 Task: Batch Processing: Apply the same filter to a series of videos.
Action: Mouse pressed left at (406, 281)
Screenshot: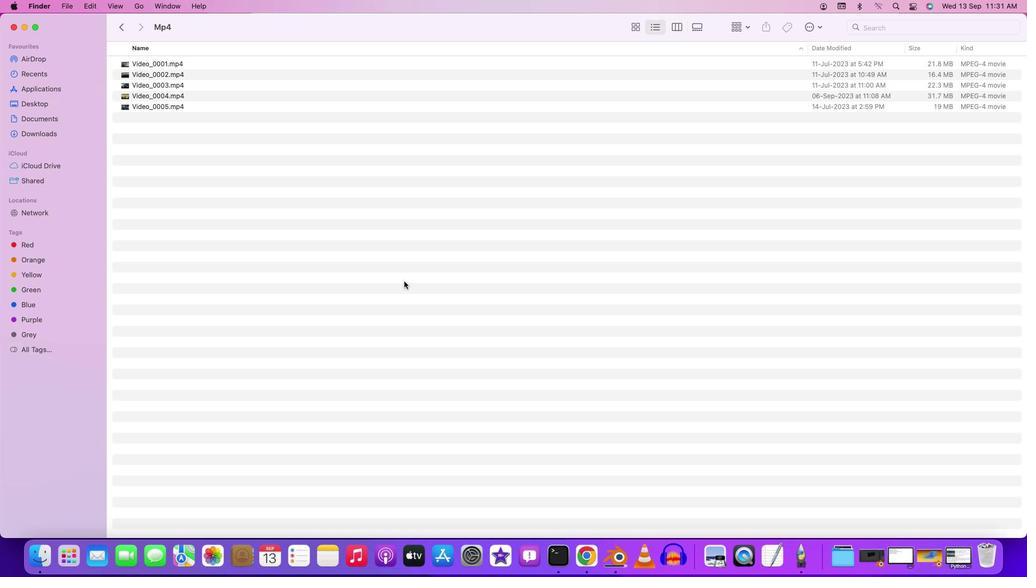 
Action: Mouse moved to (558, 554)
Screenshot: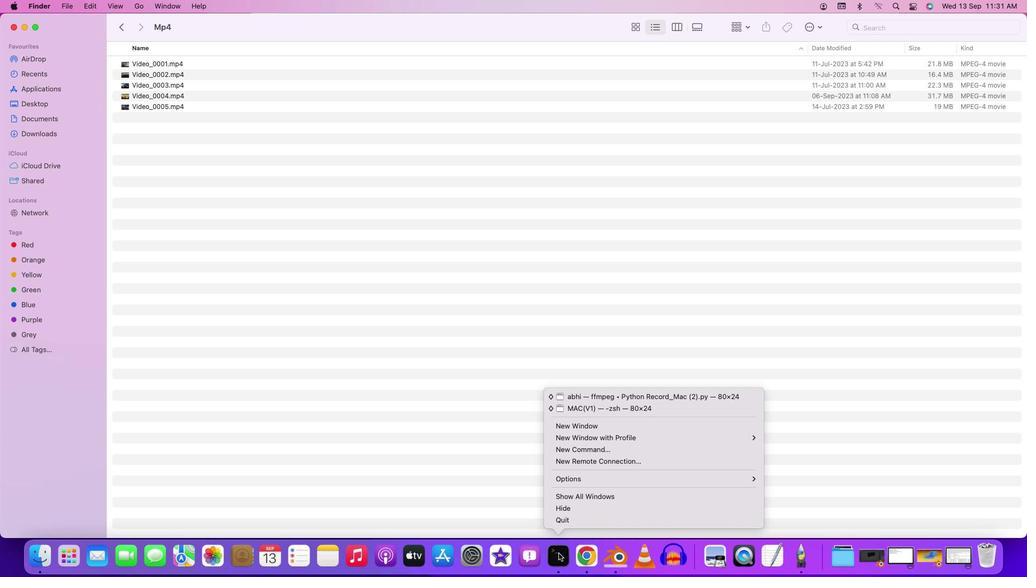 
Action: Mouse pressed right at (558, 554)
Screenshot: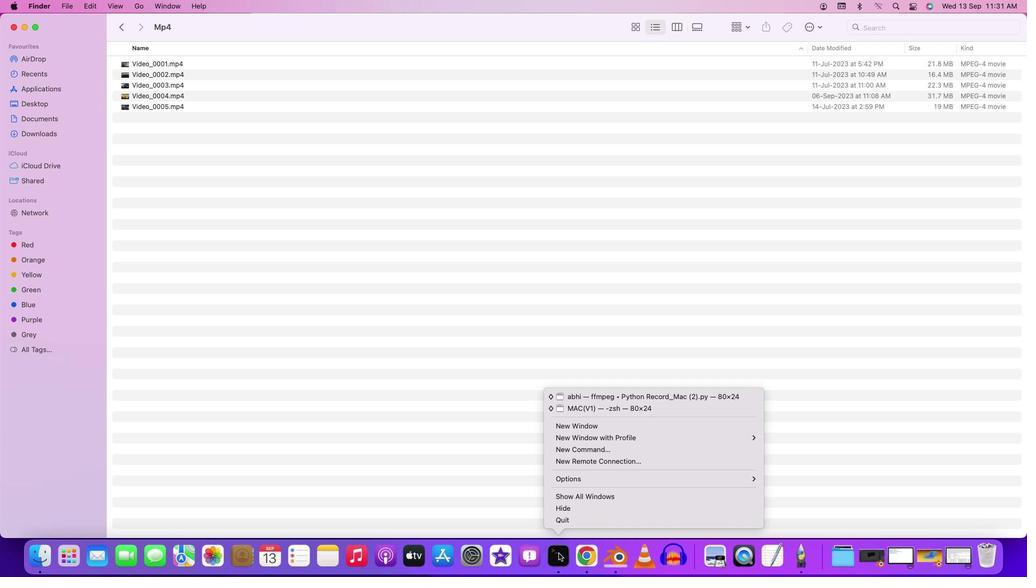 
Action: Mouse moved to (586, 429)
Screenshot: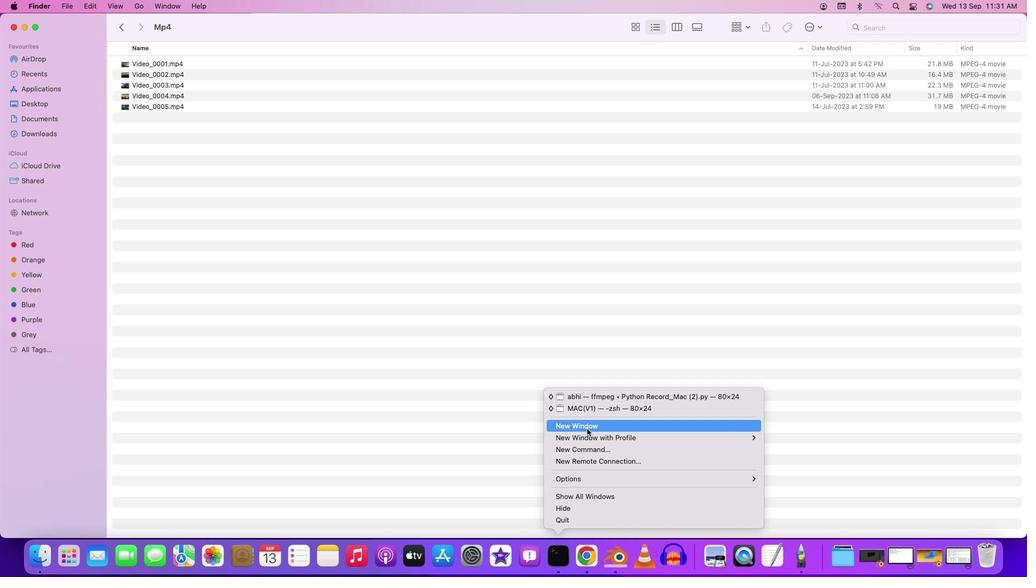 
Action: Mouse pressed left at (586, 429)
Screenshot: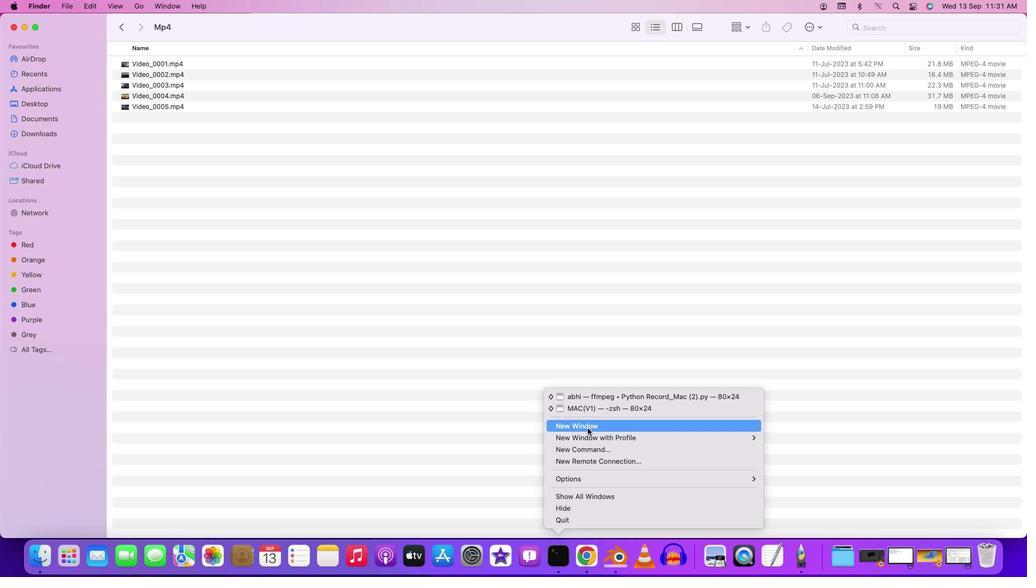 
Action: Mouse moved to (468, 264)
Screenshot: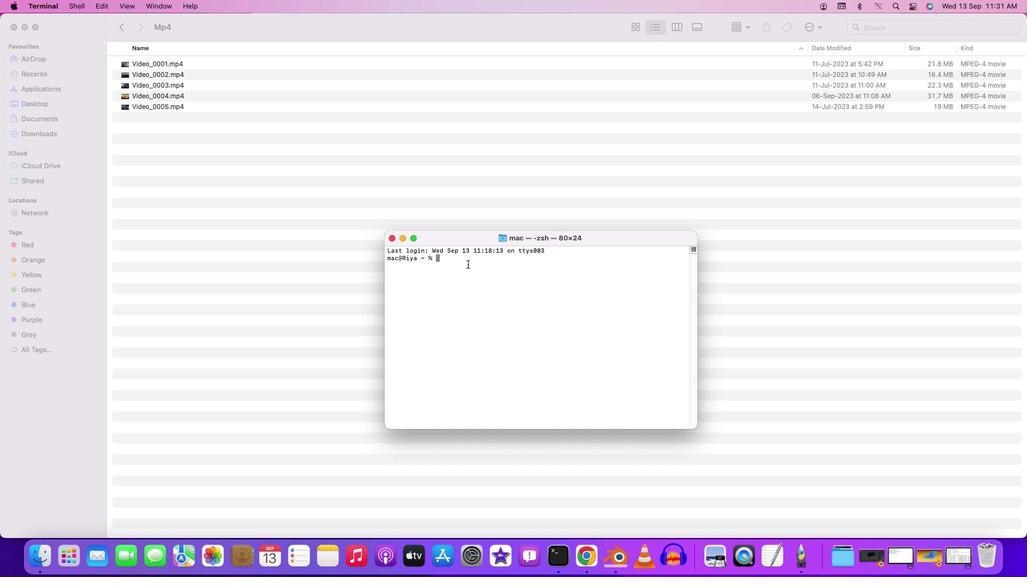 
Action: Mouse pressed left at (468, 264)
Screenshot: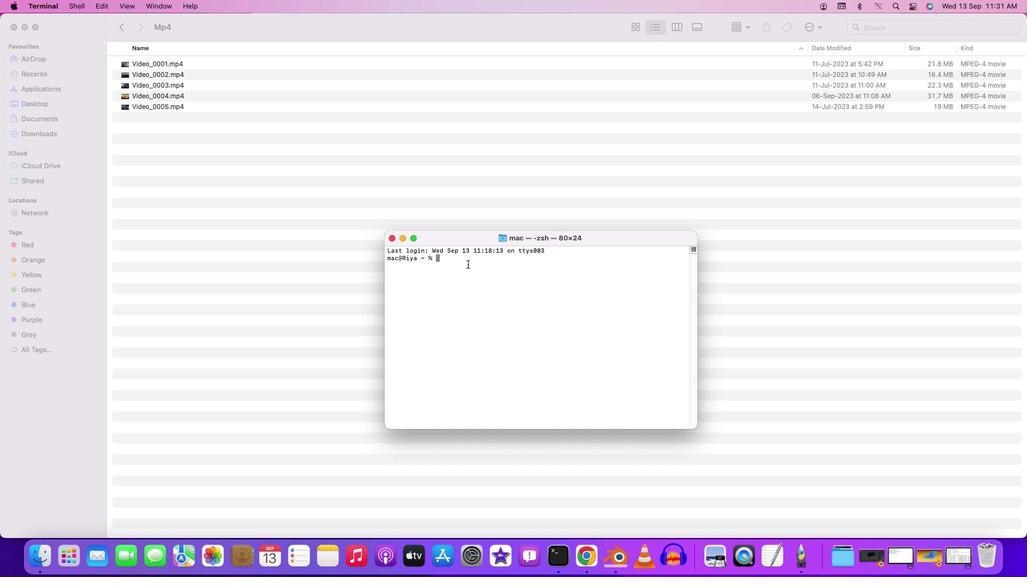 
Action: Mouse moved to (468, 264)
Screenshot: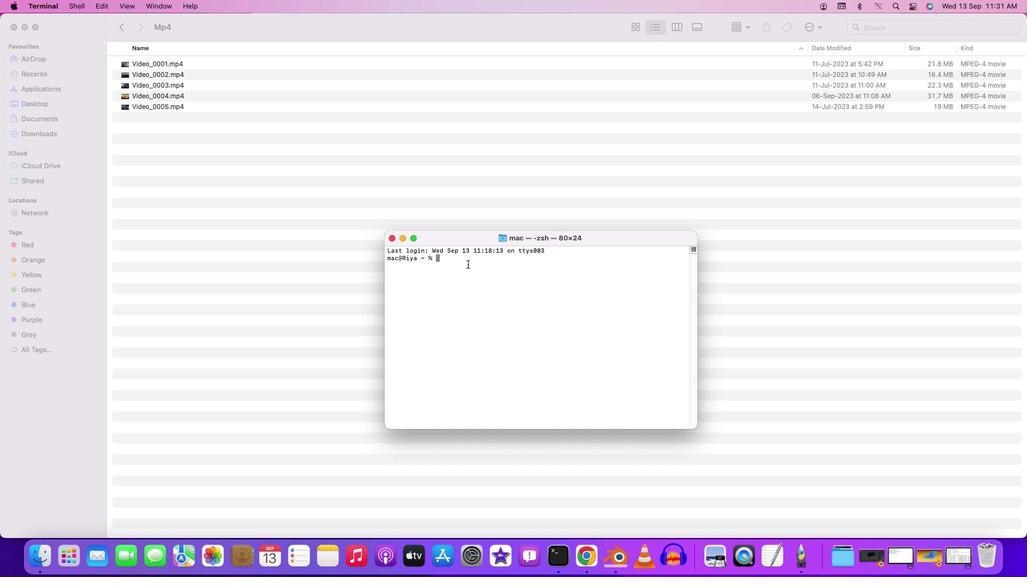 
Action: Key pressed 'c''d'Key.space'd''e''s''k''t''o''p'Key.enter'c''d'Key.space'a''b''h''i'Key.backspaceKey.backspaceKey.backspaceKey.backspace'f''f''m''p''e''g'Key.enter'c''d'Key.spaceKey.shift'B''A''t'Key.backspaceKey.backspace'a''t''c''h'Key.enter'c''d'Key.space'\\'Key.backspace'm'Key.backspaceKey.shift'M''p''4'Key.enter
Screenshot: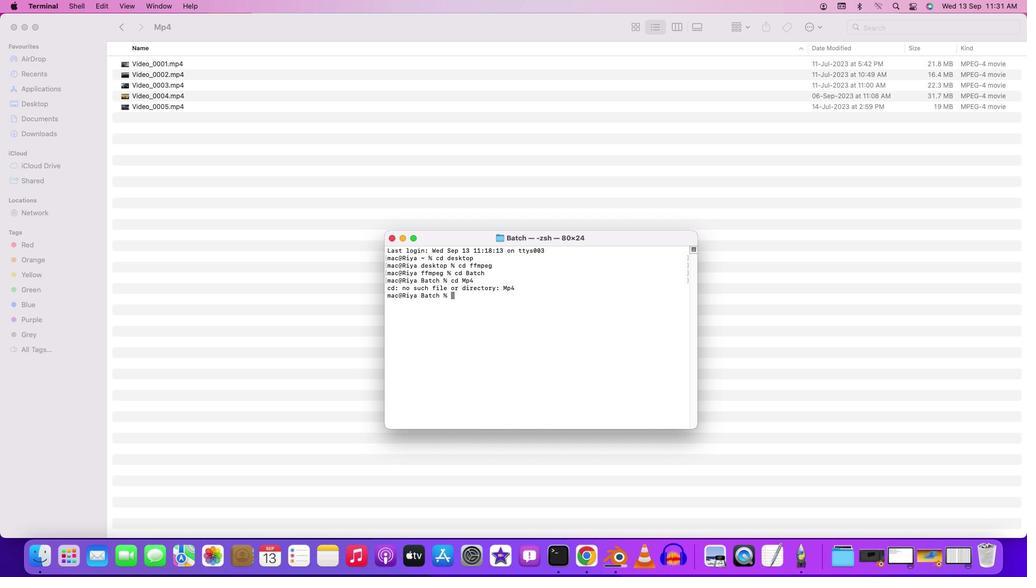 
Action: Mouse moved to (283, 177)
Screenshot: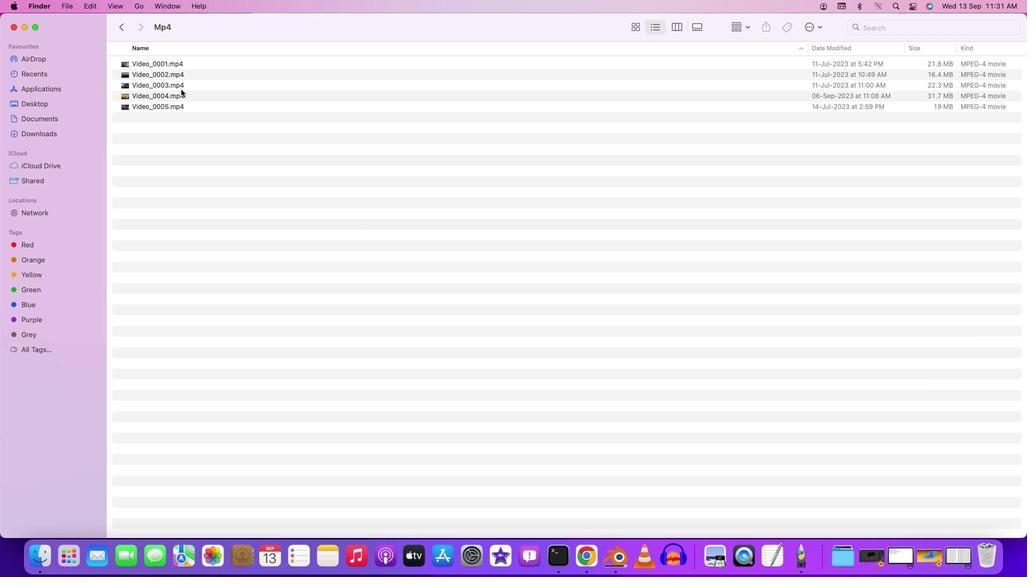 
Action: Mouse pressed left at (283, 177)
Screenshot: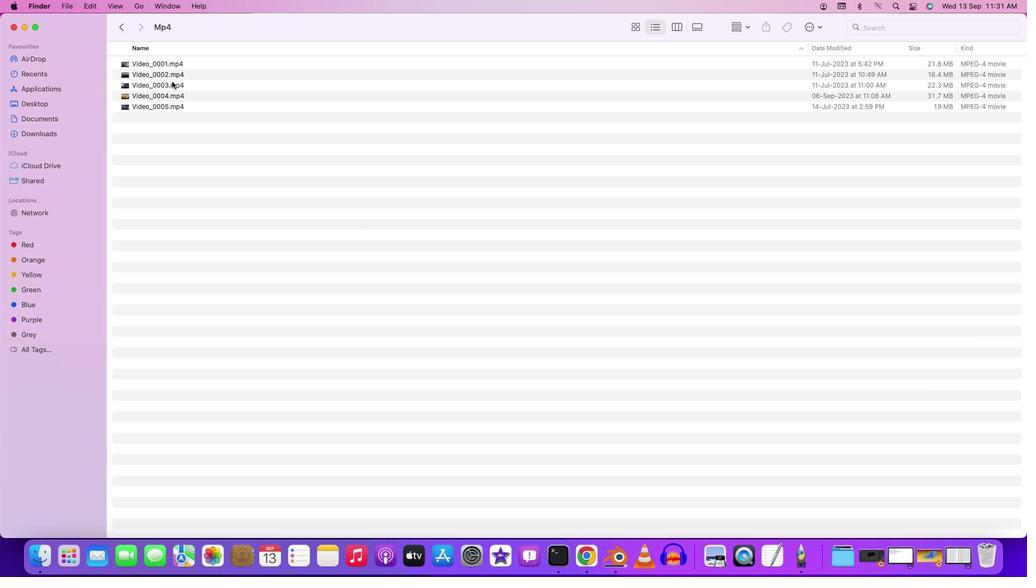 
Action: Mouse moved to (125, 30)
Screenshot: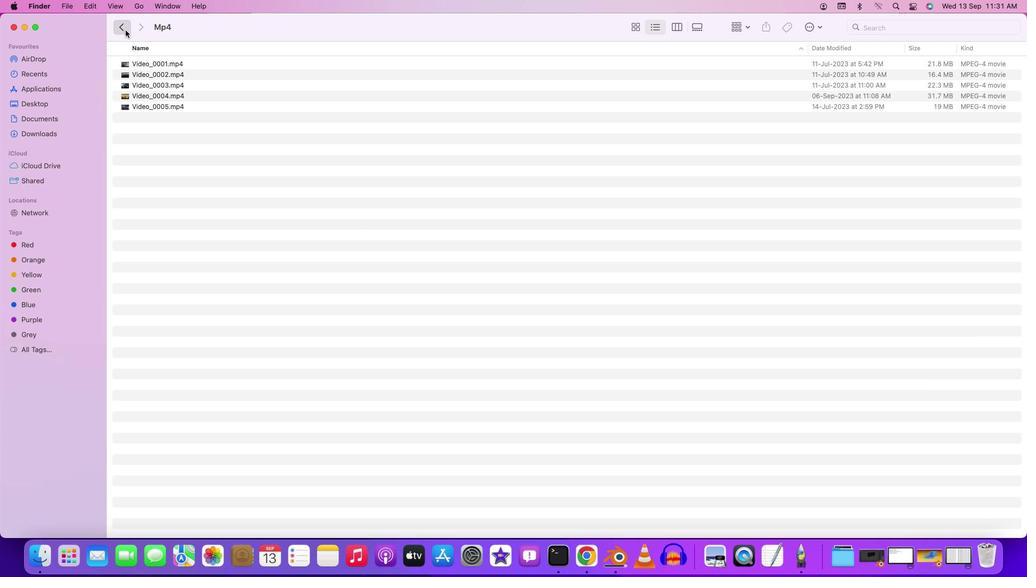 
Action: Mouse pressed left at (125, 30)
Screenshot: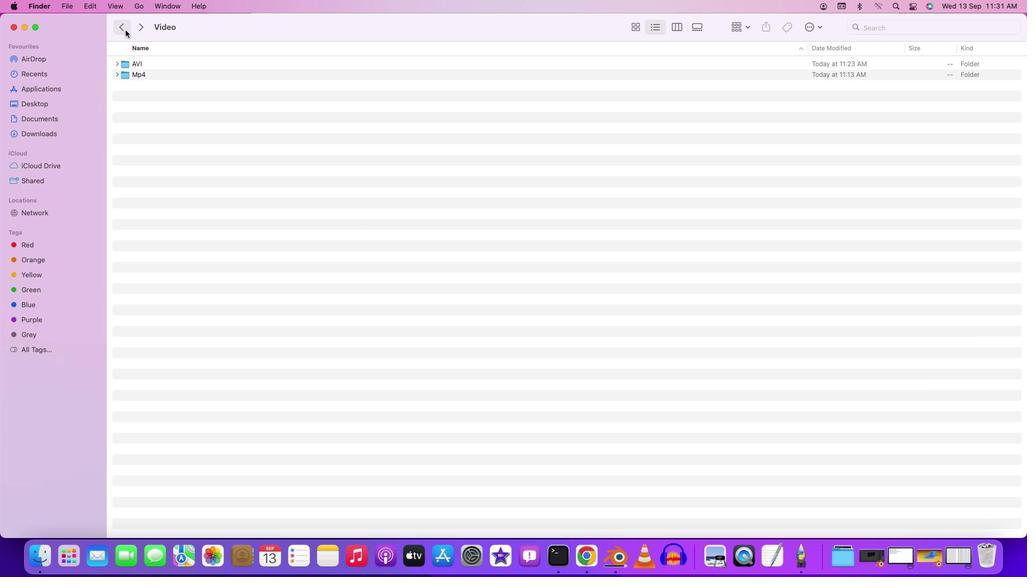 
Action: Mouse moved to (125, 29)
Screenshot: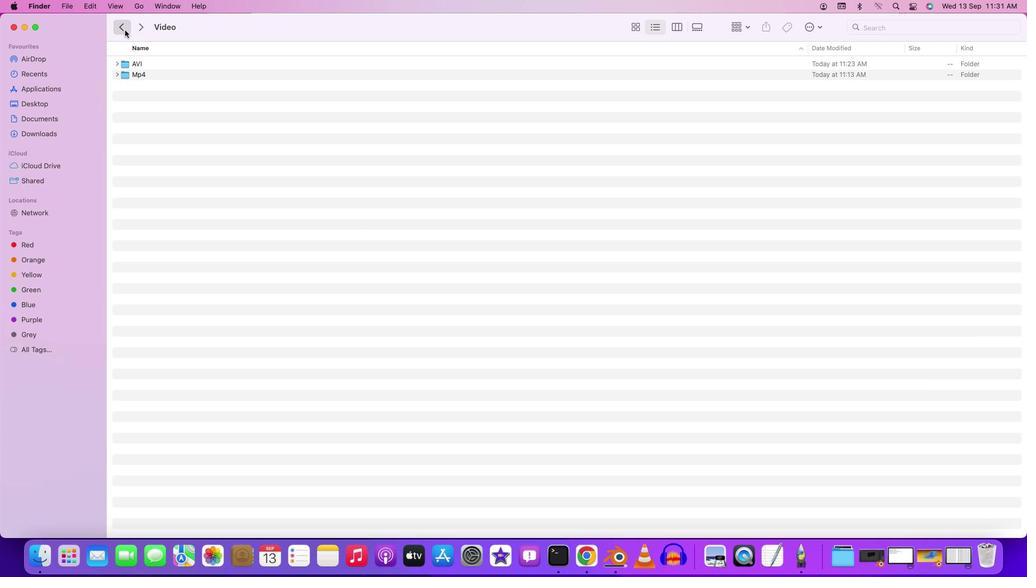 
Action: Mouse pressed left at (125, 29)
Screenshot: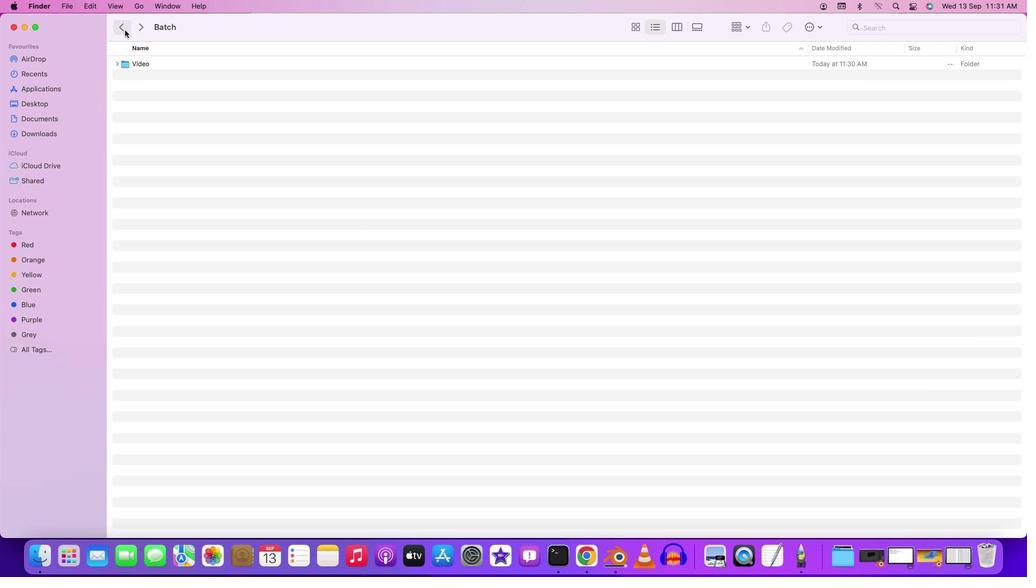 
Action: Mouse moved to (134, 29)
Screenshot: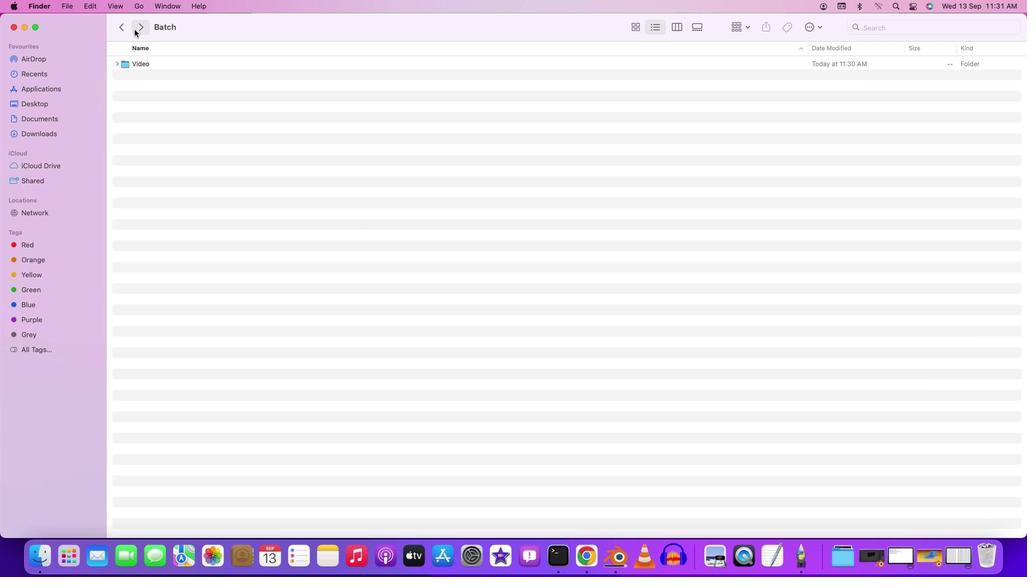 
Action: Mouse pressed left at (134, 29)
Screenshot: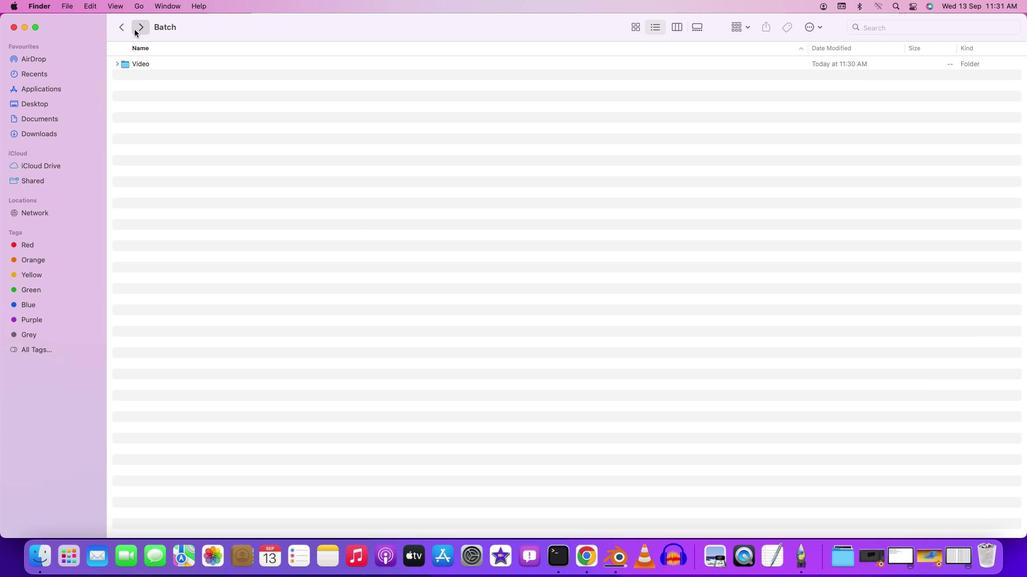 
Action: Mouse pressed left at (134, 29)
Screenshot: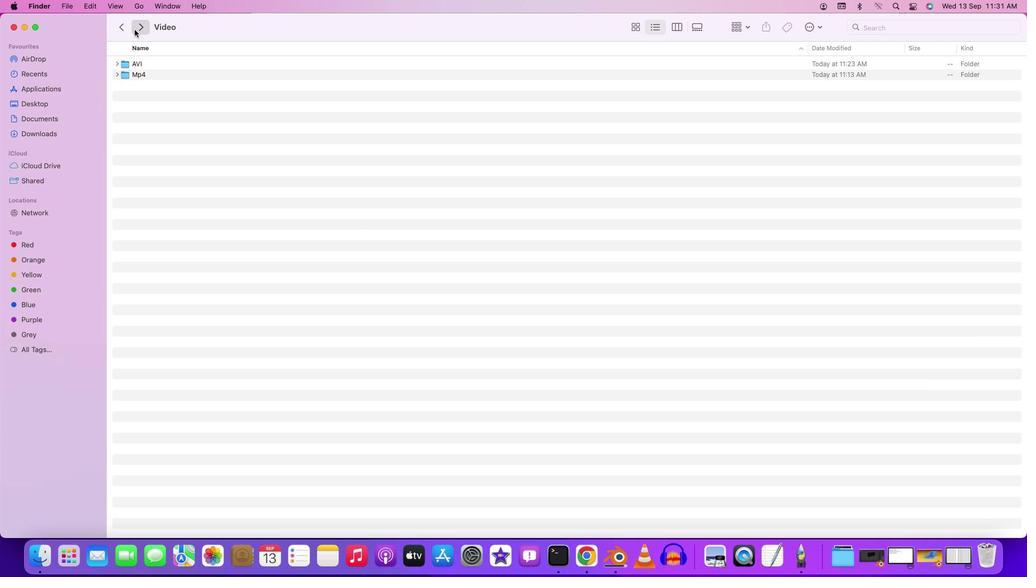 
Action: Mouse moved to (567, 570)
Screenshot: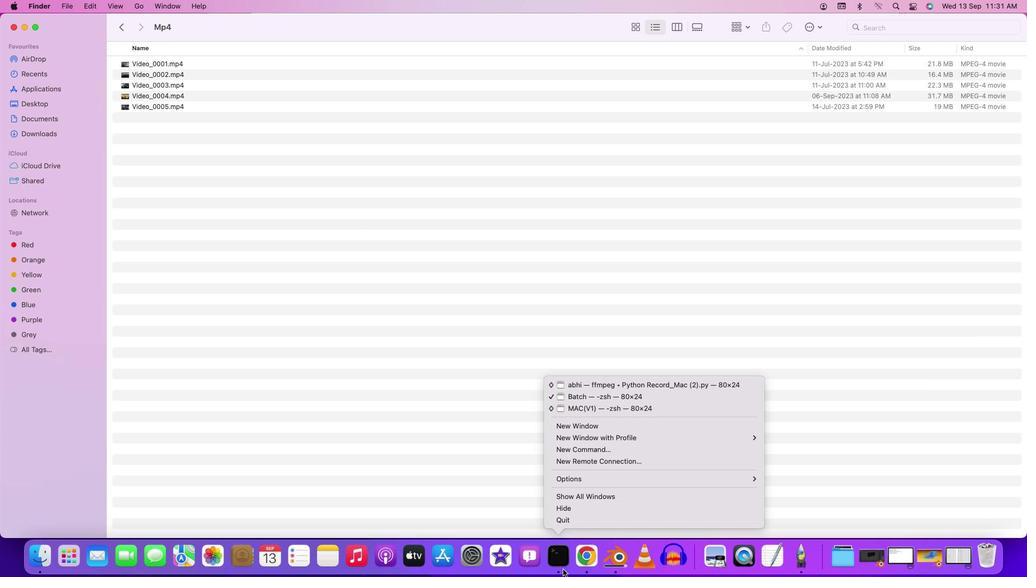 
Action: Mouse pressed right at (567, 570)
Screenshot: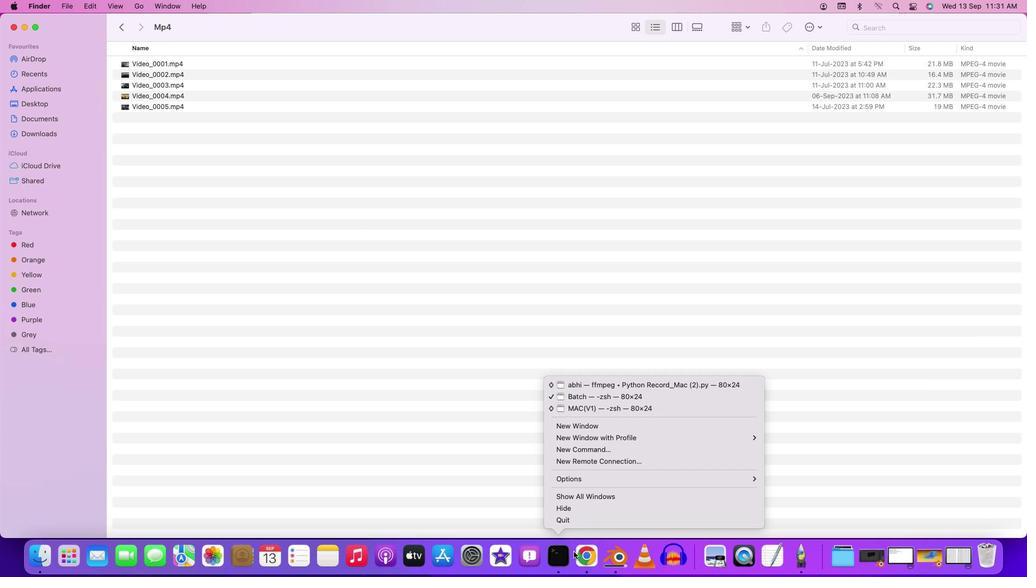 
Action: Mouse moved to (590, 400)
Screenshot: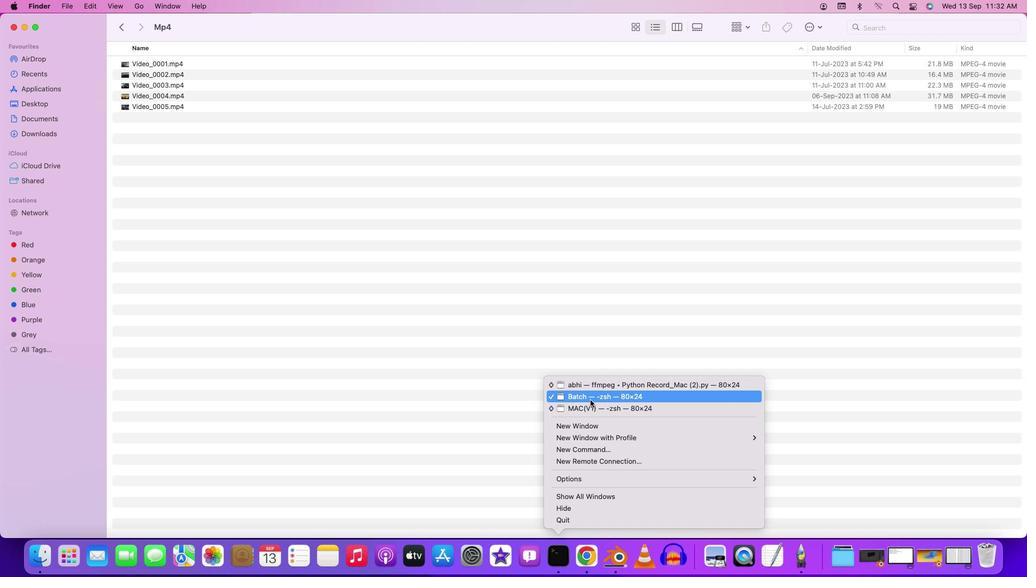 
Action: Mouse pressed left at (590, 400)
Screenshot: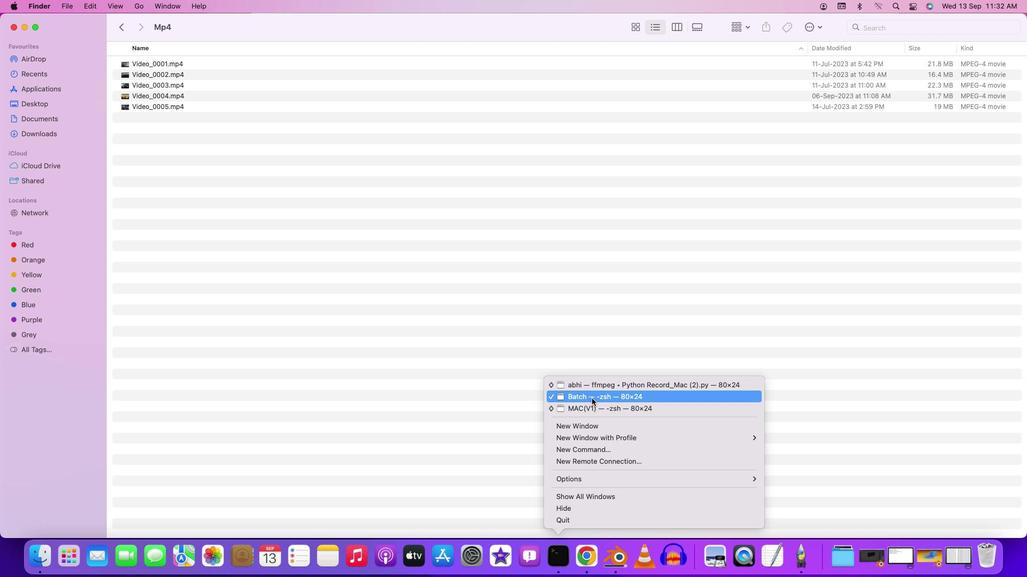 
Action: Mouse moved to (513, 314)
Screenshot: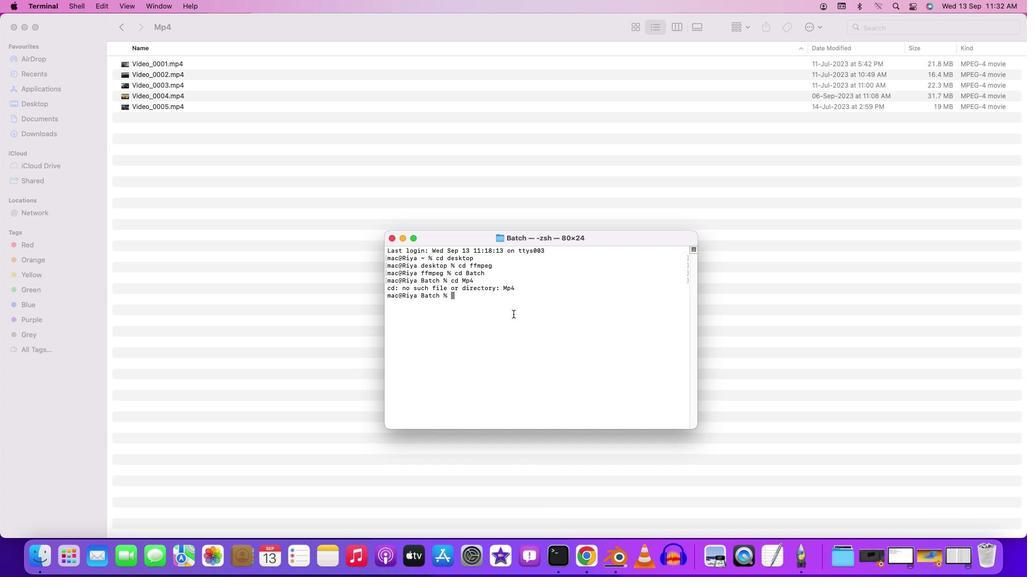 
Action: Key pressed 'c''d'Key.space'v''i''d''e''o'Key.enter'c''d'Key.spaceKey.shift'M''p''4'Key.enter'f''o''r'Key.space'f''i''l''e'Key.space'i''n'Key.space'8'Key.backspaceKey.shift'*''m'Key.backspace'.''m''p''4'Key.leftKey.leftKey.leftKey.leftKey.leftKey.leftKey.rightKey.rightKey.rightKey.rightKey.rightKey.rightKey.right';'Key.spaceKey.leftKey.leftKey.leftKey.rightKey.rightKey.rightKey.rightKey.leftKey.right'd''o'Key.space'f''f''m''p''e''g'Key.space'-''i'Key.spaceKey.shift'"'Key.shift'$''f''i''l''e'Key.shift'"'Key.spaceKey.leftKey.leftKey.leftKey.rightKey.rightKey.leftKey.rightKey.rightKey.rightKey.right'-''v''f'Key.spaceKey.shift'"''s''c''a''l''e''=''1''9''2''0'Key.shift':''1''0''8''0'Key.leftKey.leftKey.leftKey.leftKey.leftKey.rightKey.rightKey.rightKey.rightKey.rightKey.shift'"'Key.leftKey.leftKey.leftKey.leftKey.leftKey.rightKey.rightKey.rightKey.rightKey.rightKey.rightKey.rightKey.rightKey.spaceKey.shift':'Key.backspaceKey.shift'"'Key.shift'$'Key.shift'(''f''i''l''e'Key.shift'%''.'Key.shift'*'Key.shift')'Key.leftKey.leftKey.leftKey.leftKey.leftKey.leftKey.leftKey.leftKey.leftKey.leftKey.leftKey.leftKey.leftKey.leftKey.leftKey.leftKey.leftKey.leftKey.leftKey.leftKey.leftKey.rightKey.rightKey.rightKey.rightKey.rightKey.rightKey.rightKey.rightKey.rightKey.rightKey.rightKey.rightKey.leftKey.rightKey.rightKey.leftKey.rightKey.backspaceKey.shift'{'Key.rightKey.rightKey.rightKey.rightKey.rightKey.rightKey.rightKey.rightKey.backspaceKey.shift'}'Key.shift'_''f''i''l''t''e''r''e''d''.''m''p''4'Key.shift'"'';''d''o''n''e'Key.leftKey.leftKey.leftKey.leftKey.leftKey.leftKey.leftKey.leftKey.leftKey.leftKey.leftKey.leftKey.rightKey.rightKey.rightKey.rightKey.rightKey.rightKey.rightKey.rightKey.rightKey.rightKey.rightKey.rightKey.rightKey.rightKey.enter
Screenshot: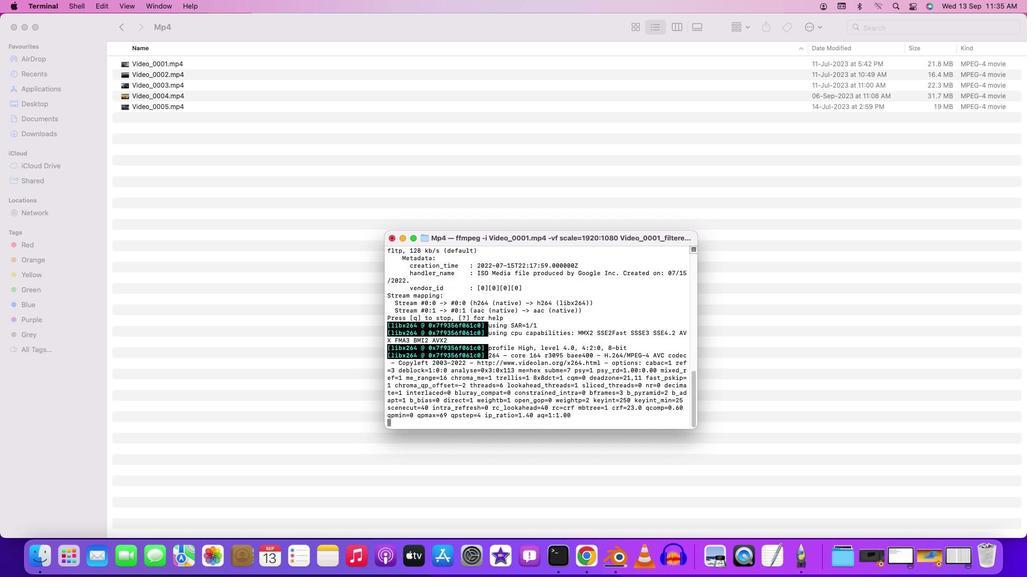 
Action: Mouse moved to (508, 421)
Screenshot: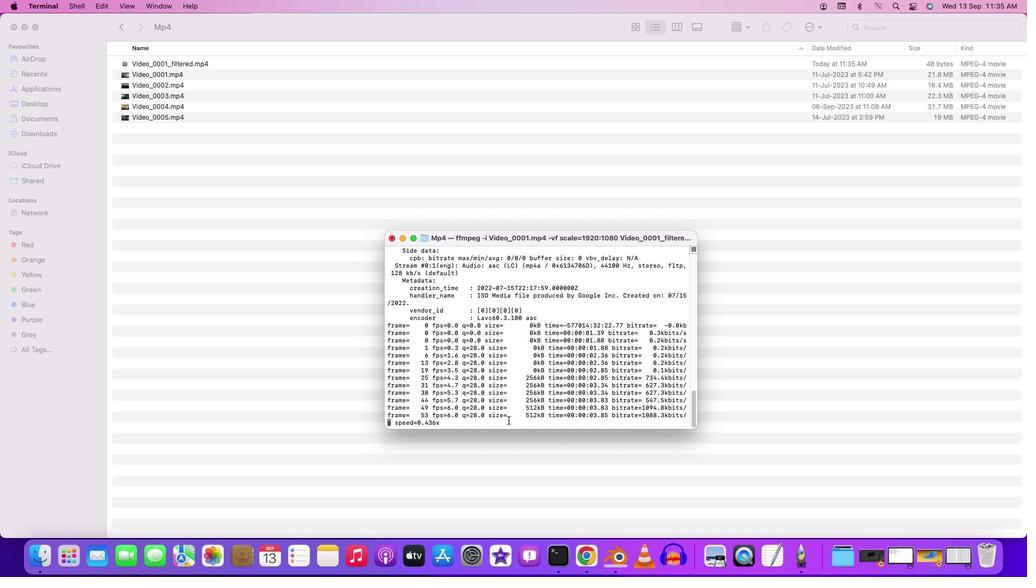 
Action: Mouse pressed left at (508, 421)
Screenshot: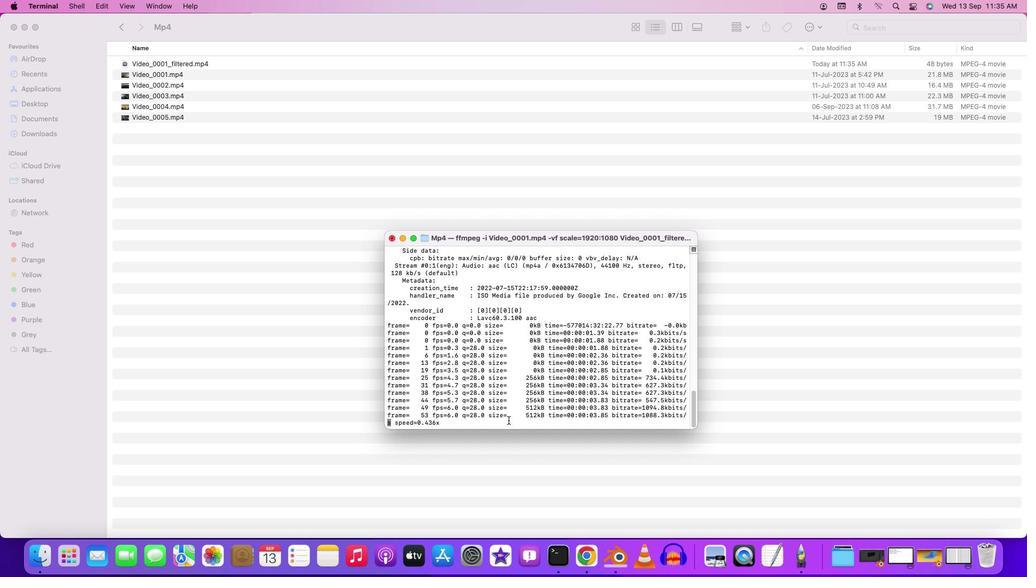 
Action: Mouse moved to (507, 422)
Screenshot: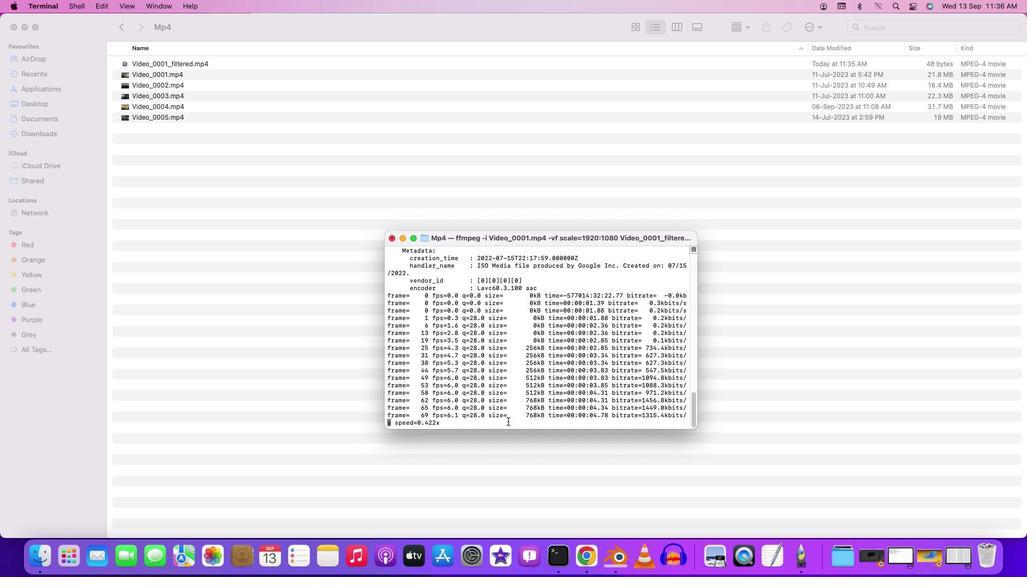 
